 Task: Create Issue Issue0000000276 in Backlog  in Scrum Project Project0000000056 in Jira. Create Issue Issue0000000277 in Backlog  in Scrum Project Project0000000056 in Jira. Create Issue Issue0000000278 in Backlog  in Scrum Project Project0000000056 in Jira. Create Issue Issue0000000279 in Backlog  in Scrum Project Project0000000056 in Jira. Create Issue Issue0000000280 in Backlog  in Scrum Project Project0000000056 in Jira
Action: Mouse moved to (361, 96)
Screenshot: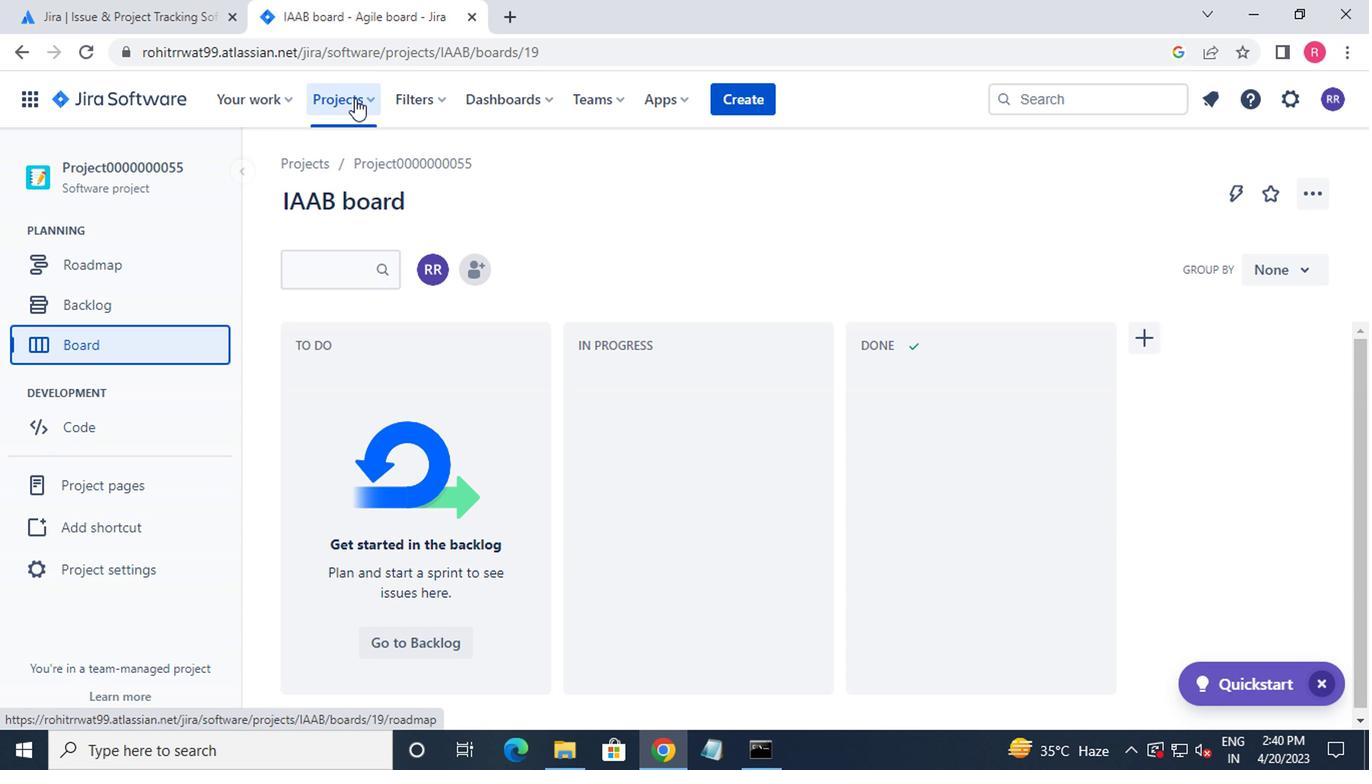 
Action: Mouse pressed left at (361, 96)
Screenshot: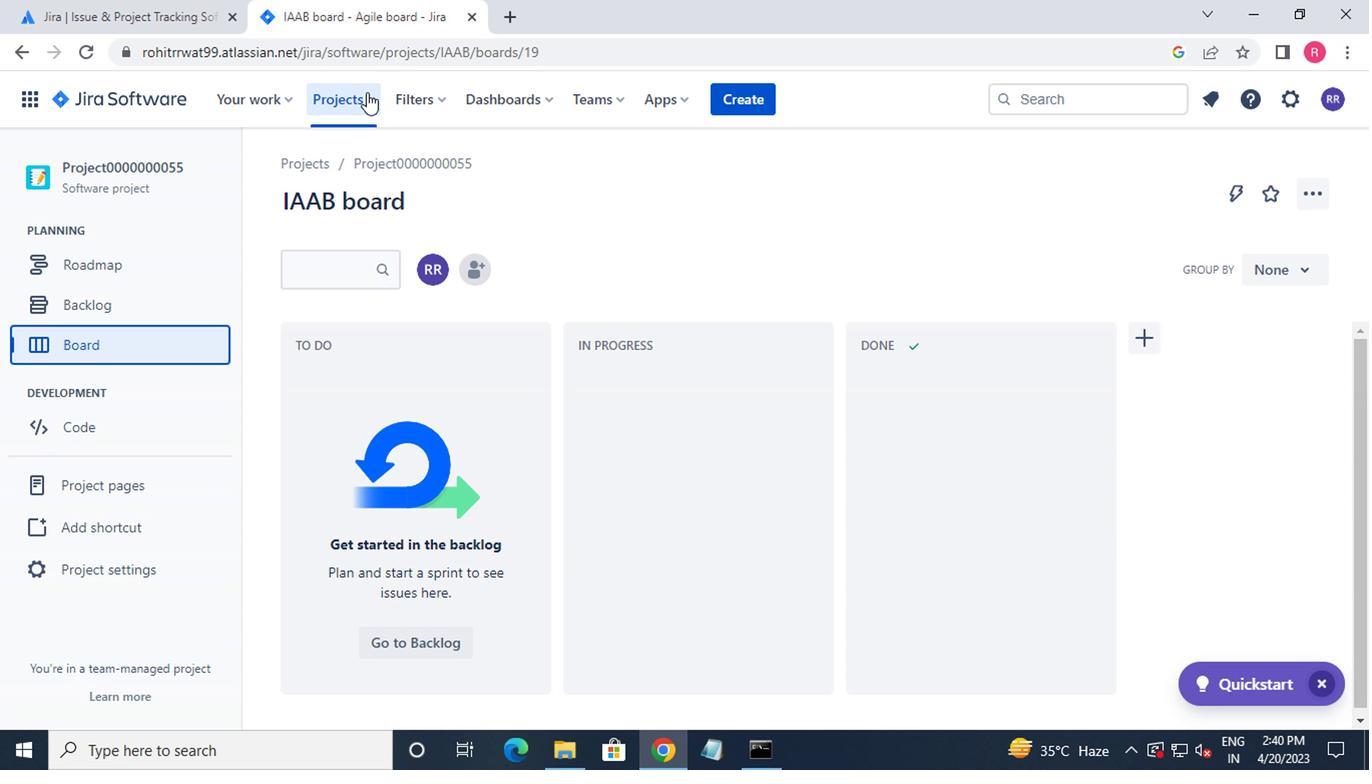 
Action: Mouse moved to (423, 228)
Screenshot: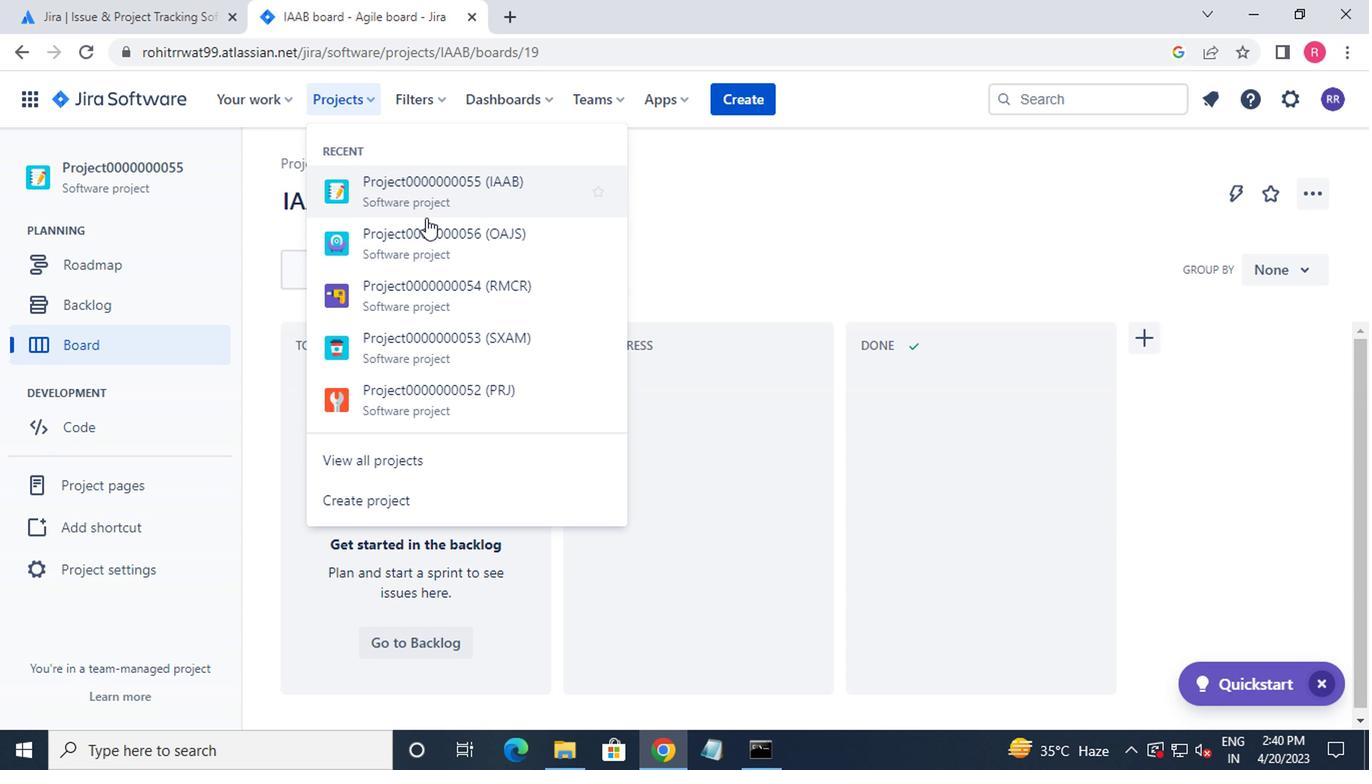 
Action: Mouse pressed left at (423, 228)
Screenshot: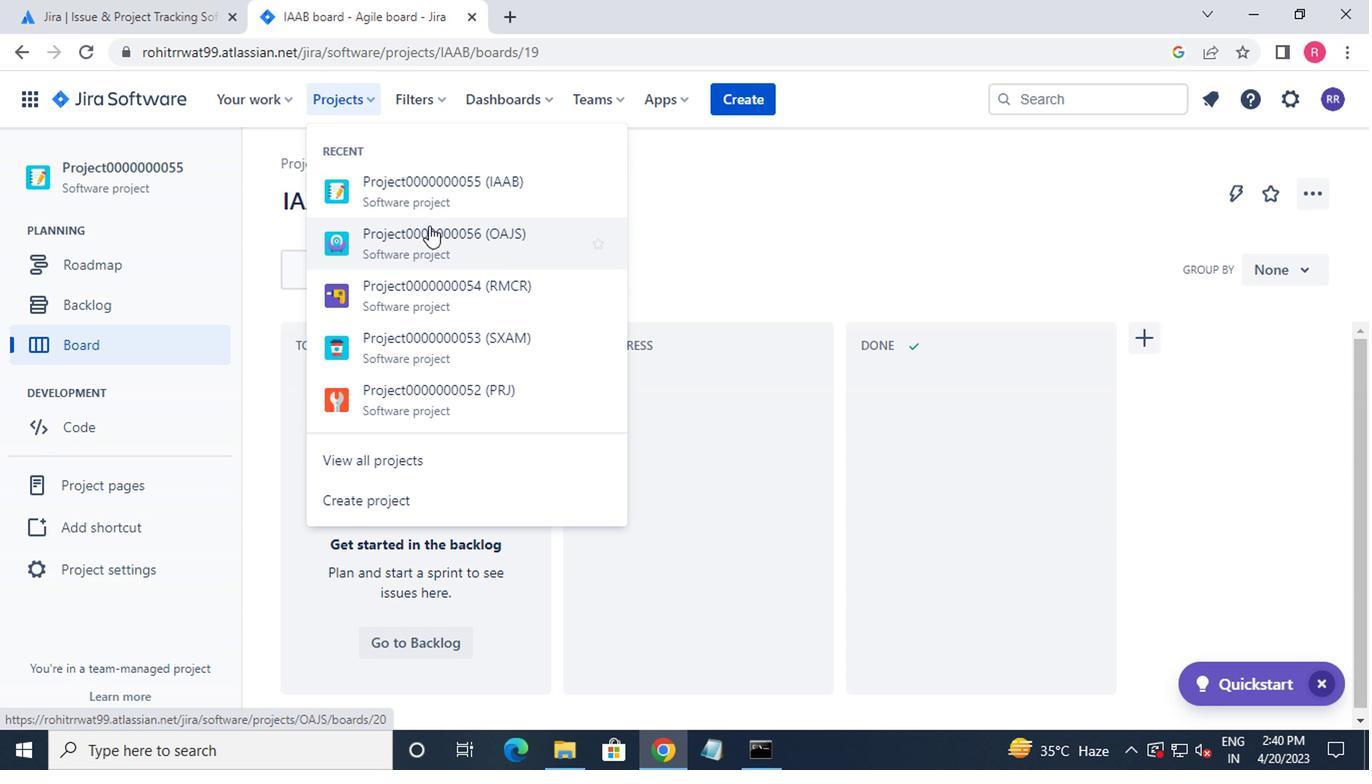 
Action: Mouse moved to (121, 320)
Screenshot: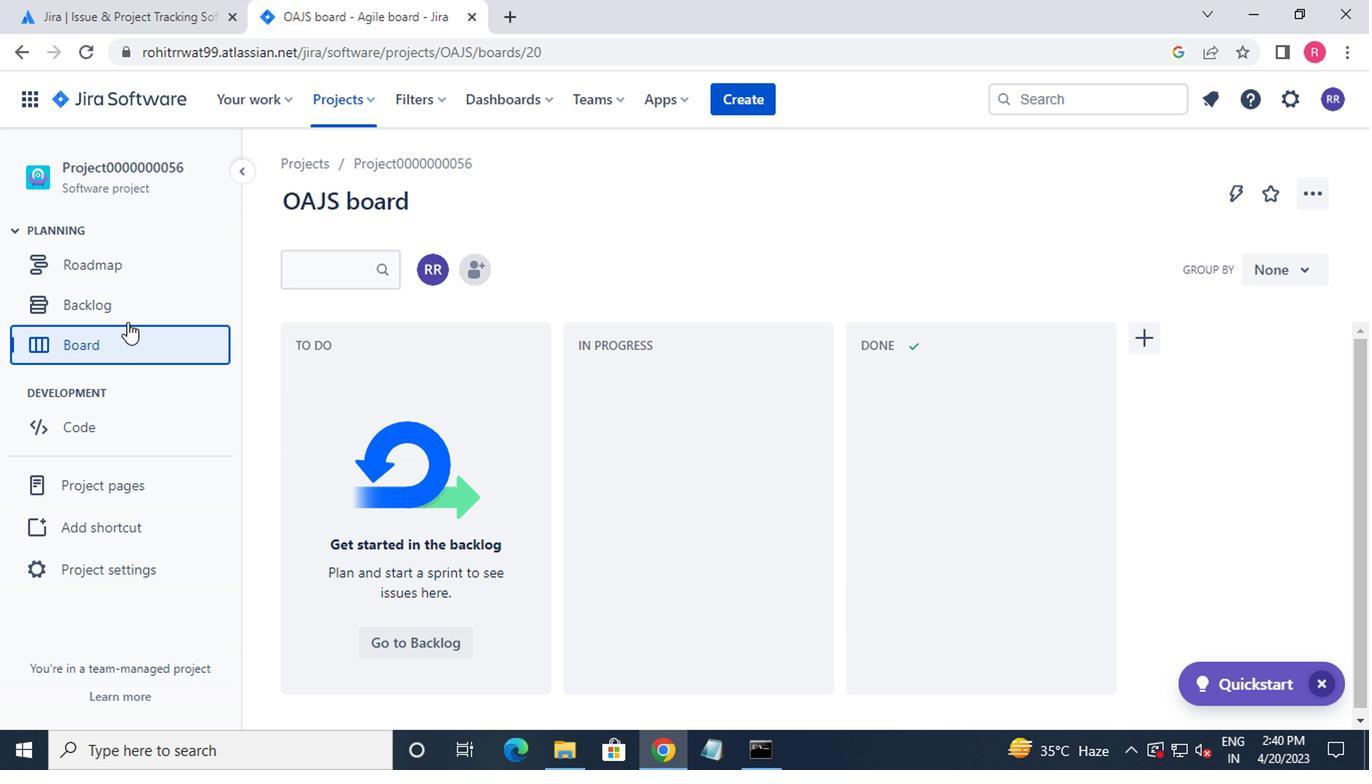 
Action: Mouse pressed left at (121, 320)
Screenshot: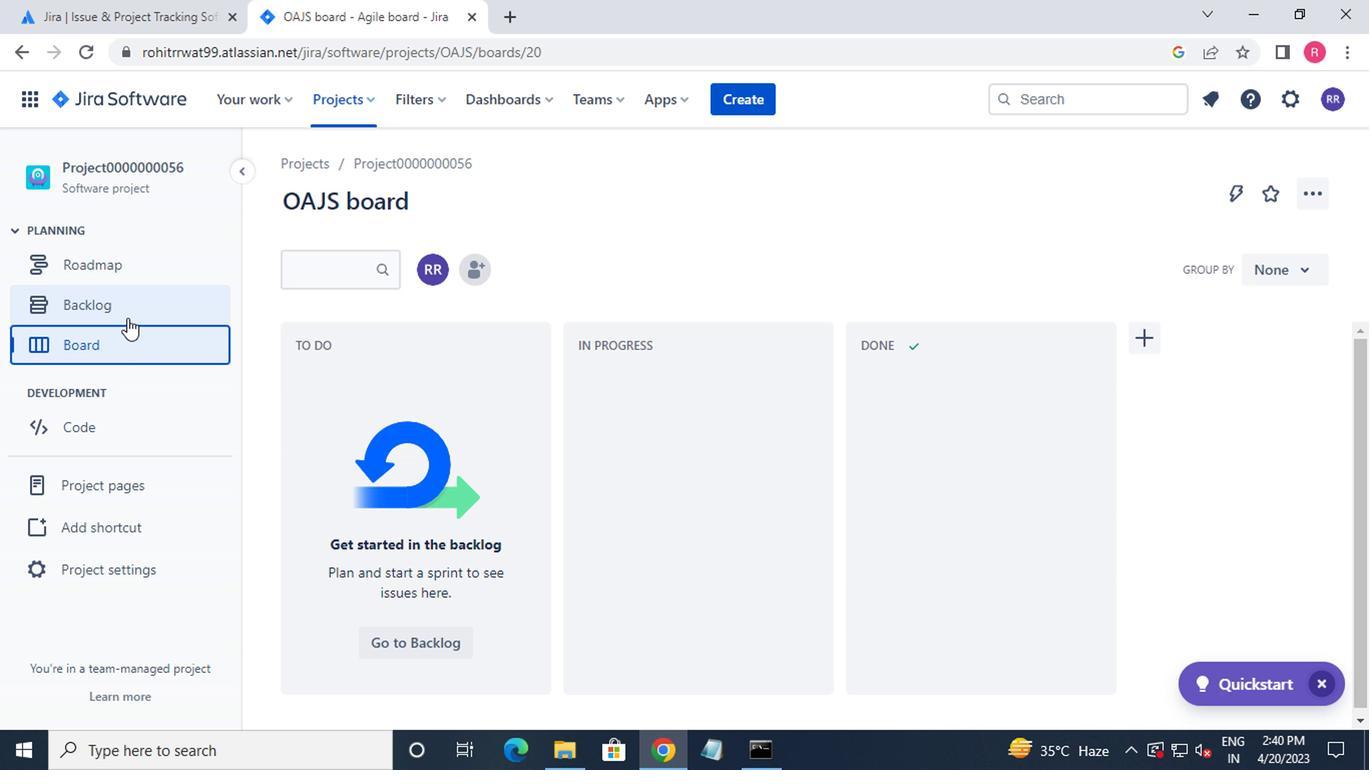 
Action: Mouse moved to (521, 367)
Screenshot: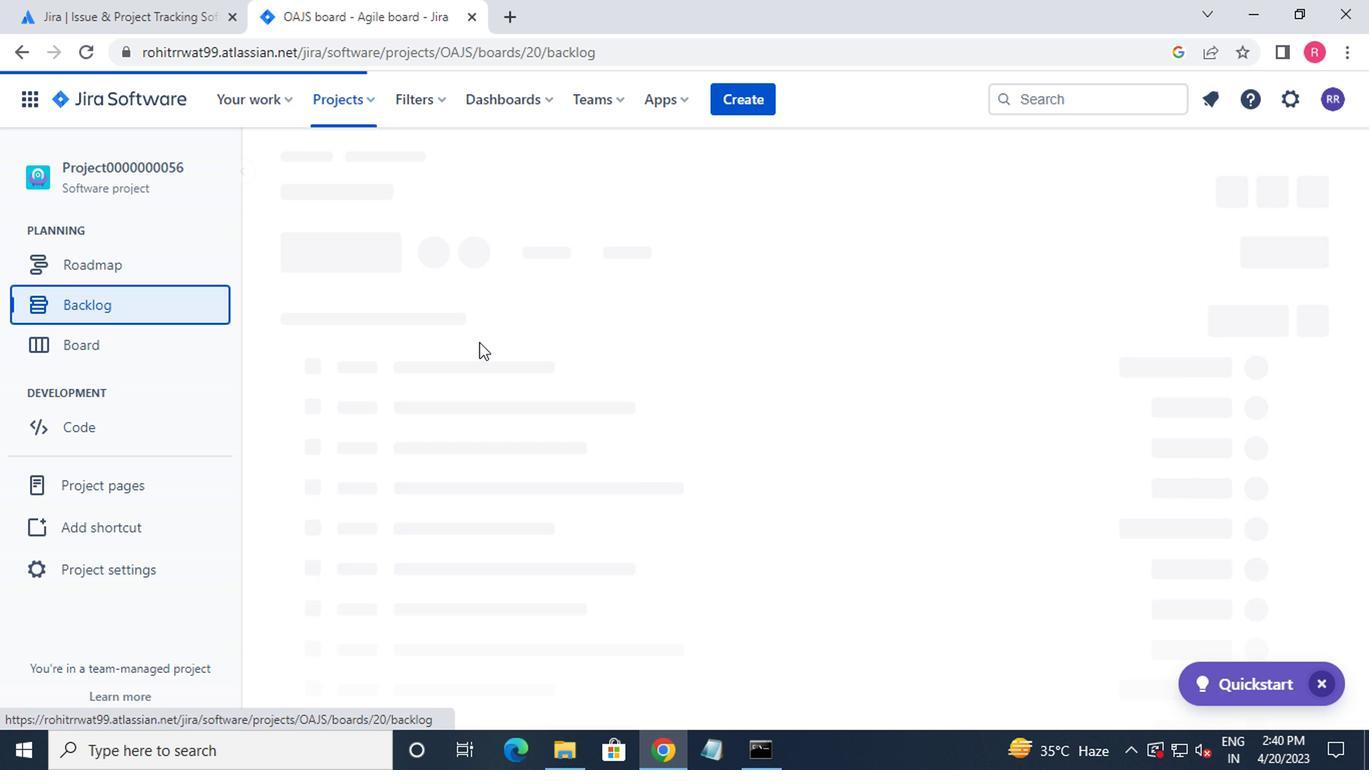 
Action: Mouse scrolled (521, 365) with delta (0, -1)
Screenshot: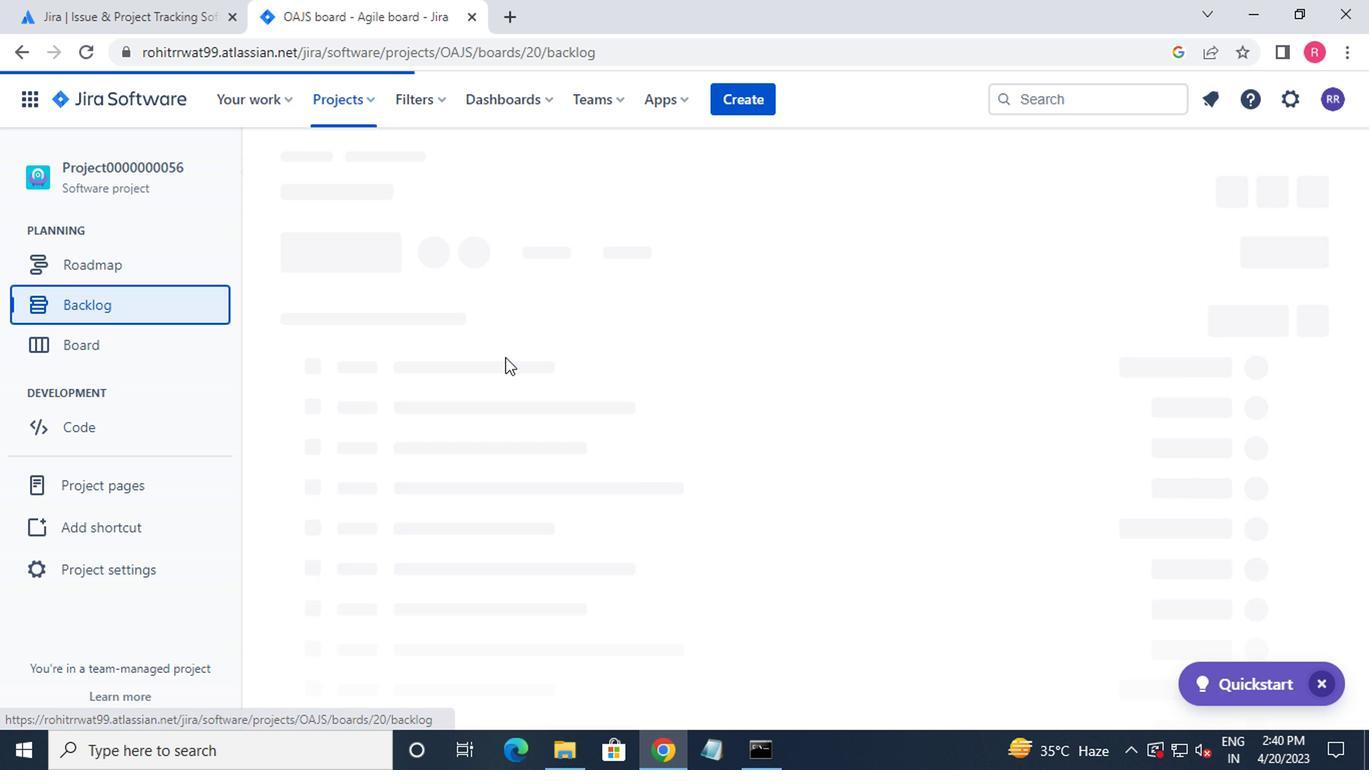 
Action: Mouse moved to (531, 340)
Screenshot: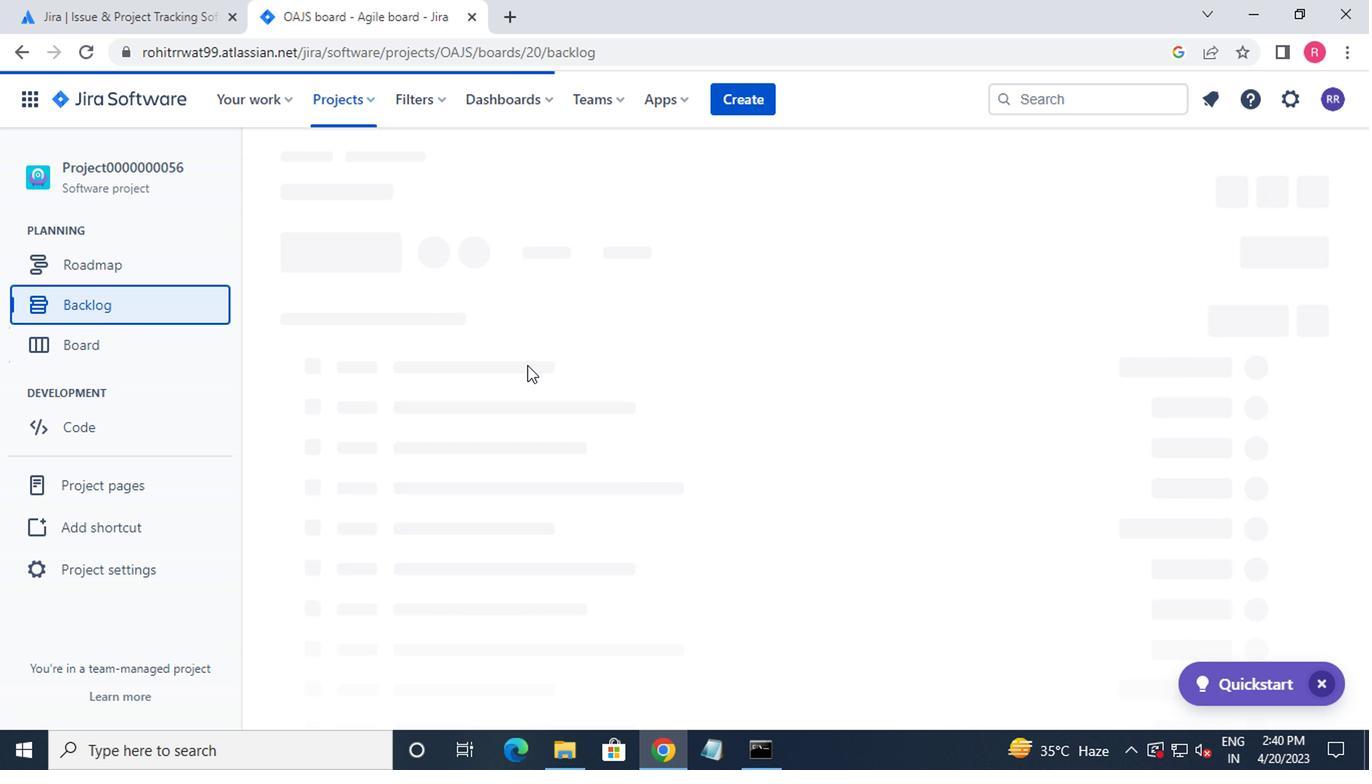 
Action: Mouse scrolled (531, 340) with delta (0, 0)
Screenshot: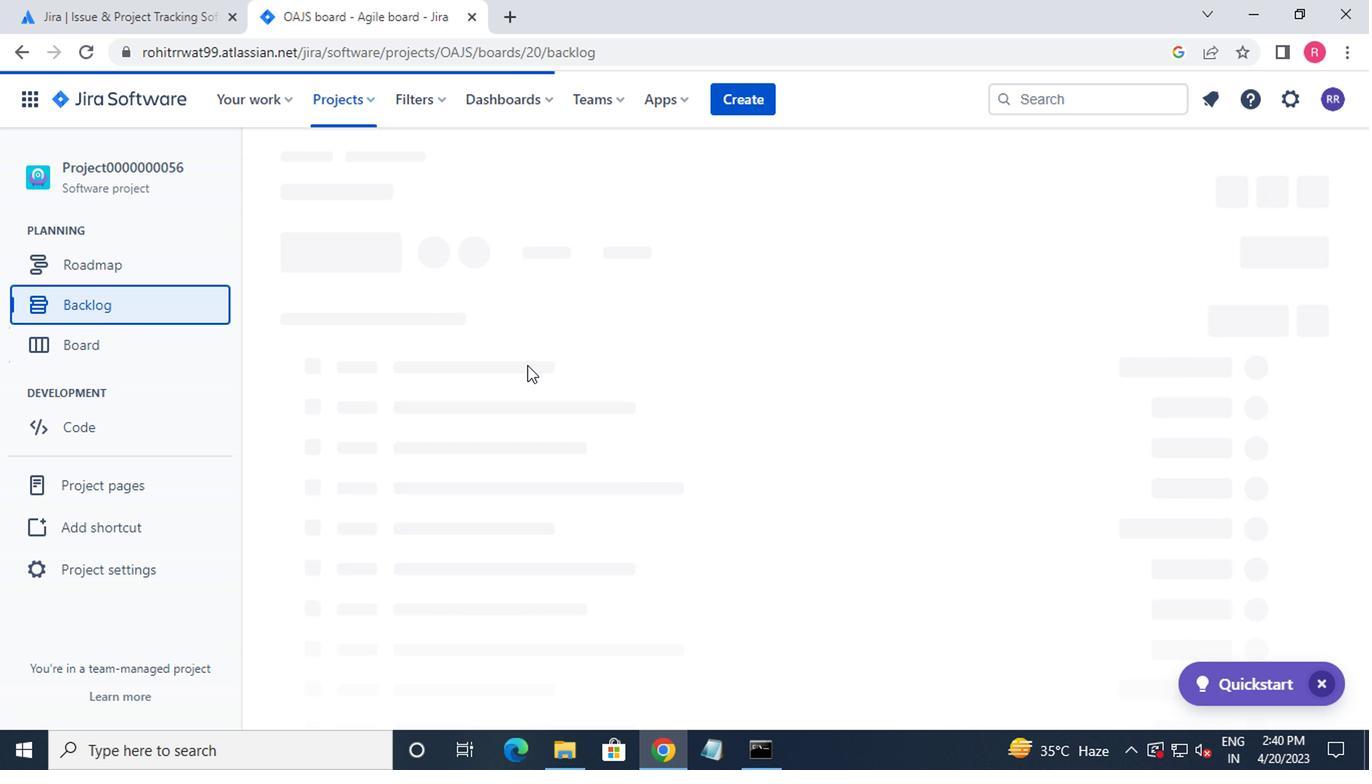 
Action: Mouse moved to (531, 342)
Screenshot: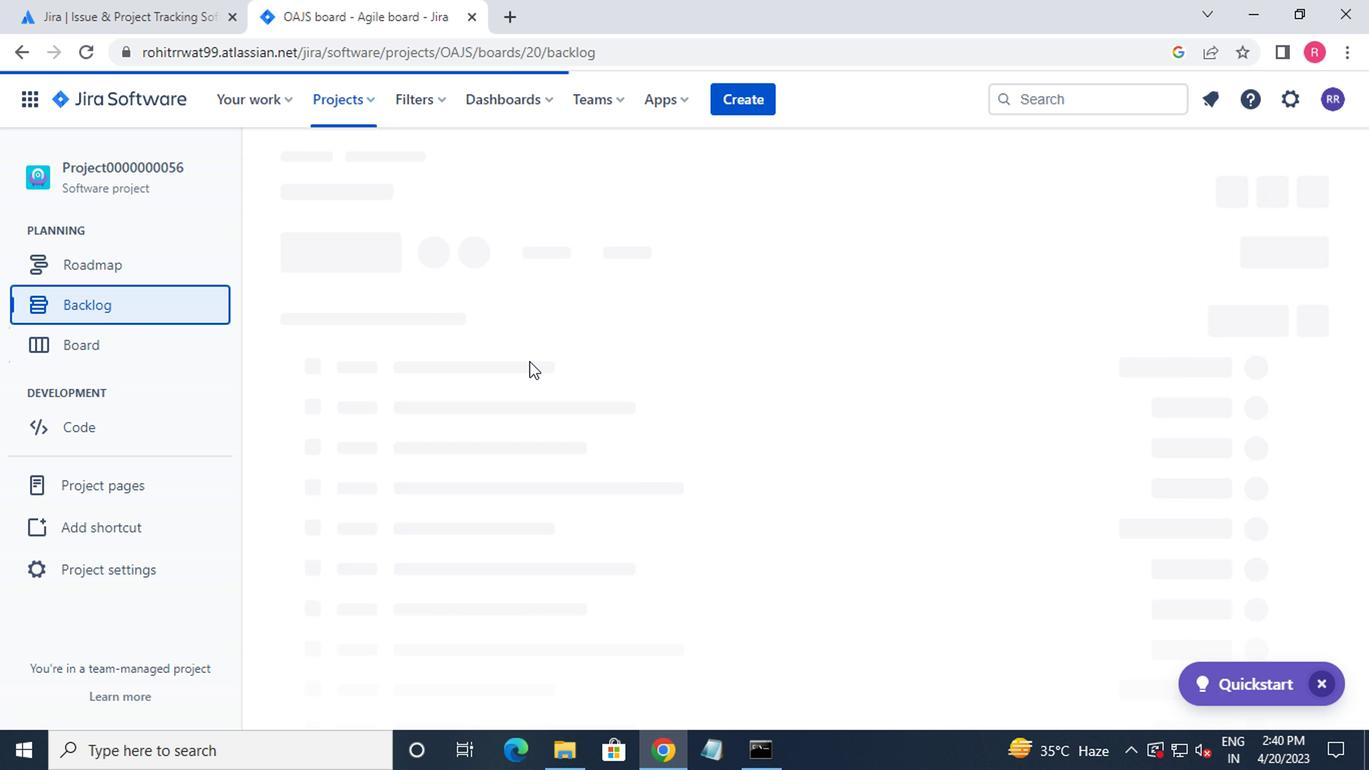 
Action: Mouse scrolled (531, 342) with delta (0, 0)
Screenshot: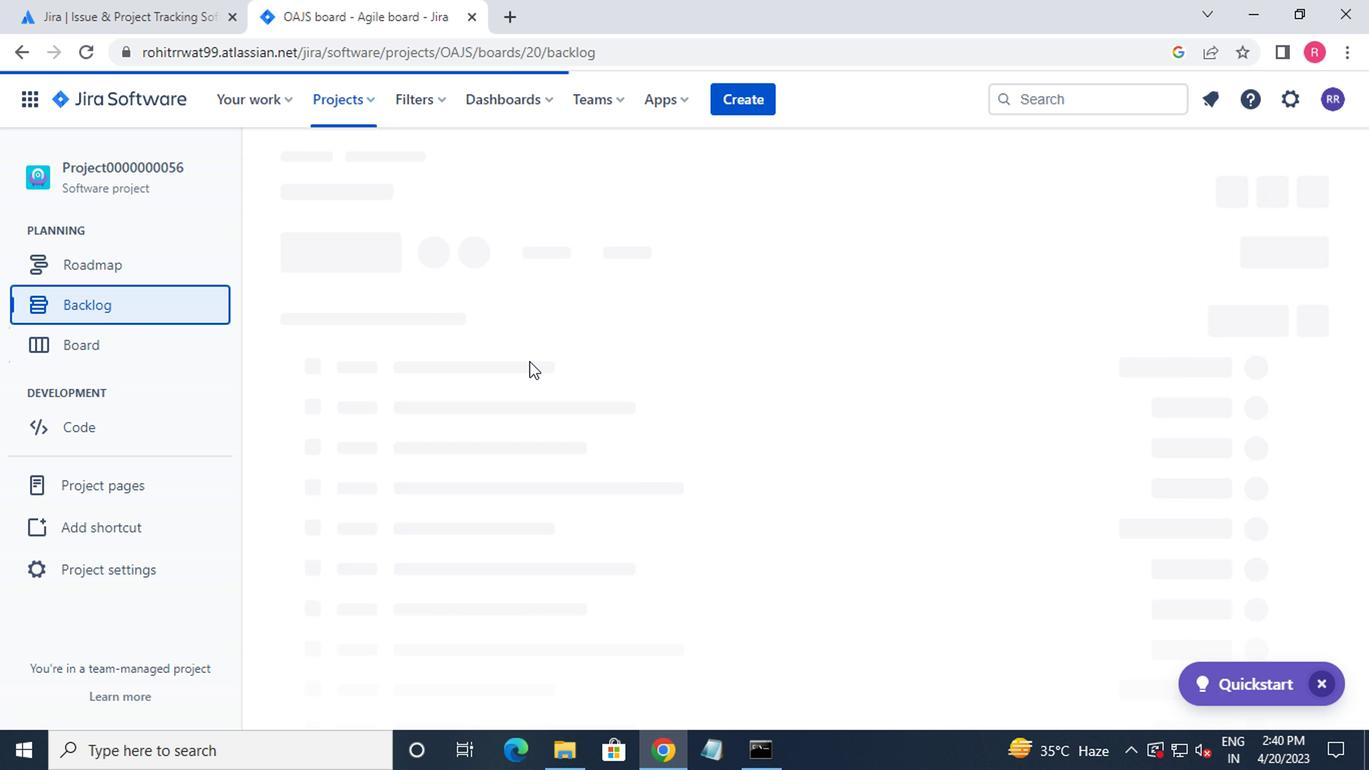 
Action: Mouse moved to (531, 345)
Screenshot: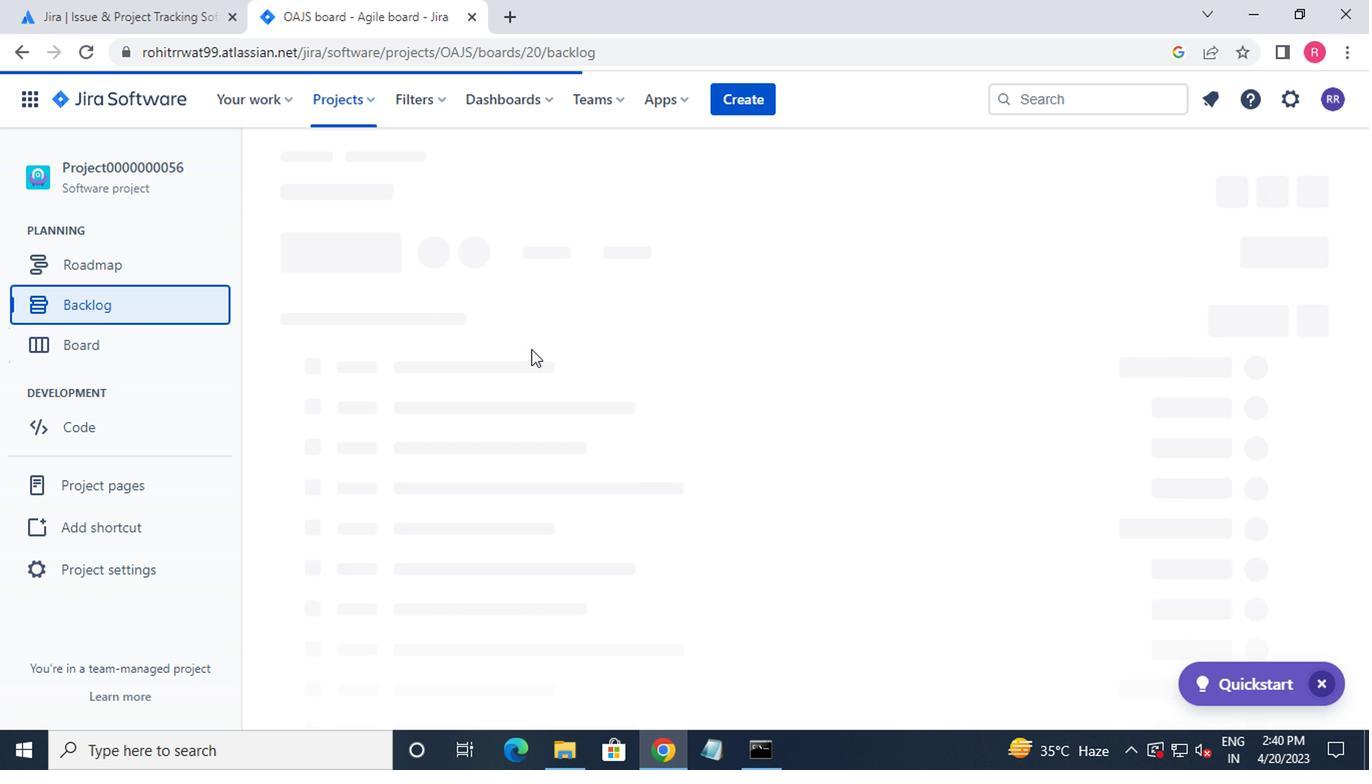 
Action: Mouse scrolled (531, 343) with delta (0, -1)
Screenshot: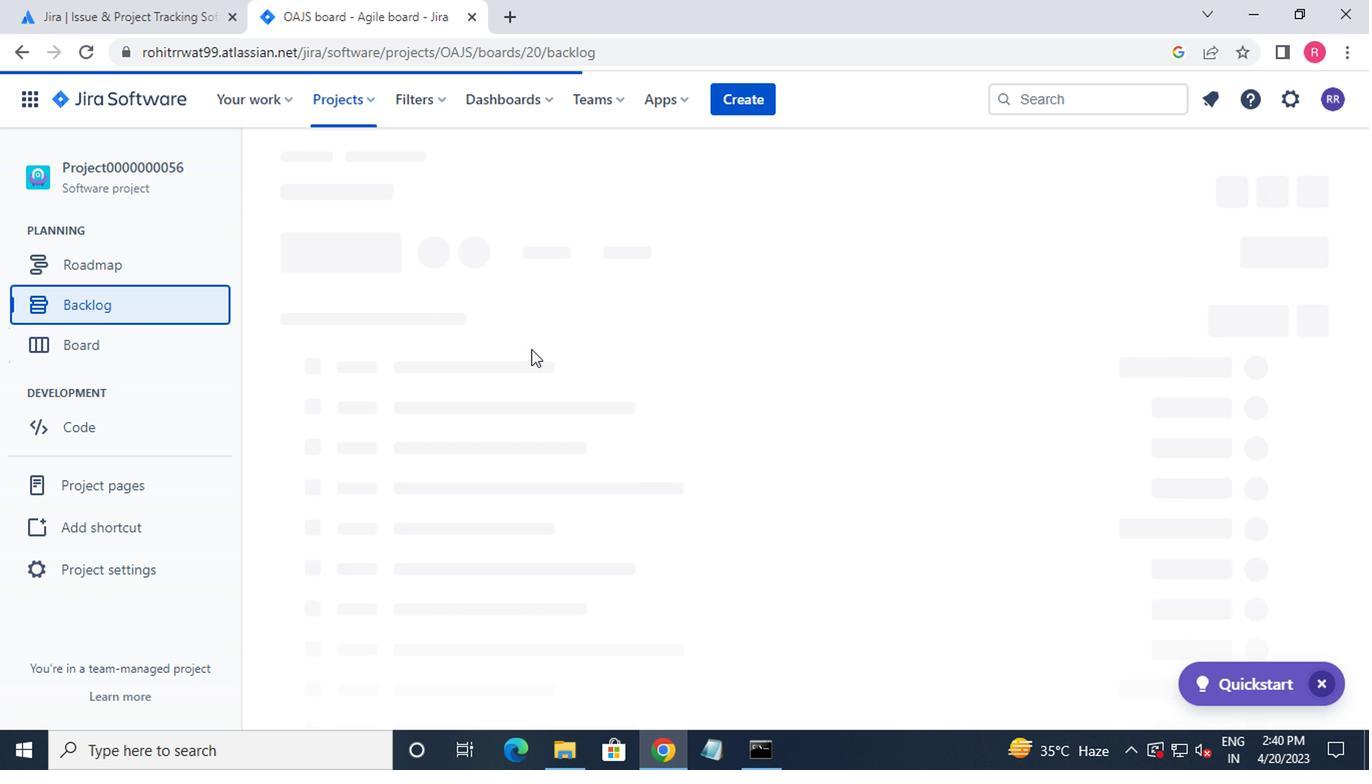
Action: Mouse moved to (531, 345)
Screenshot: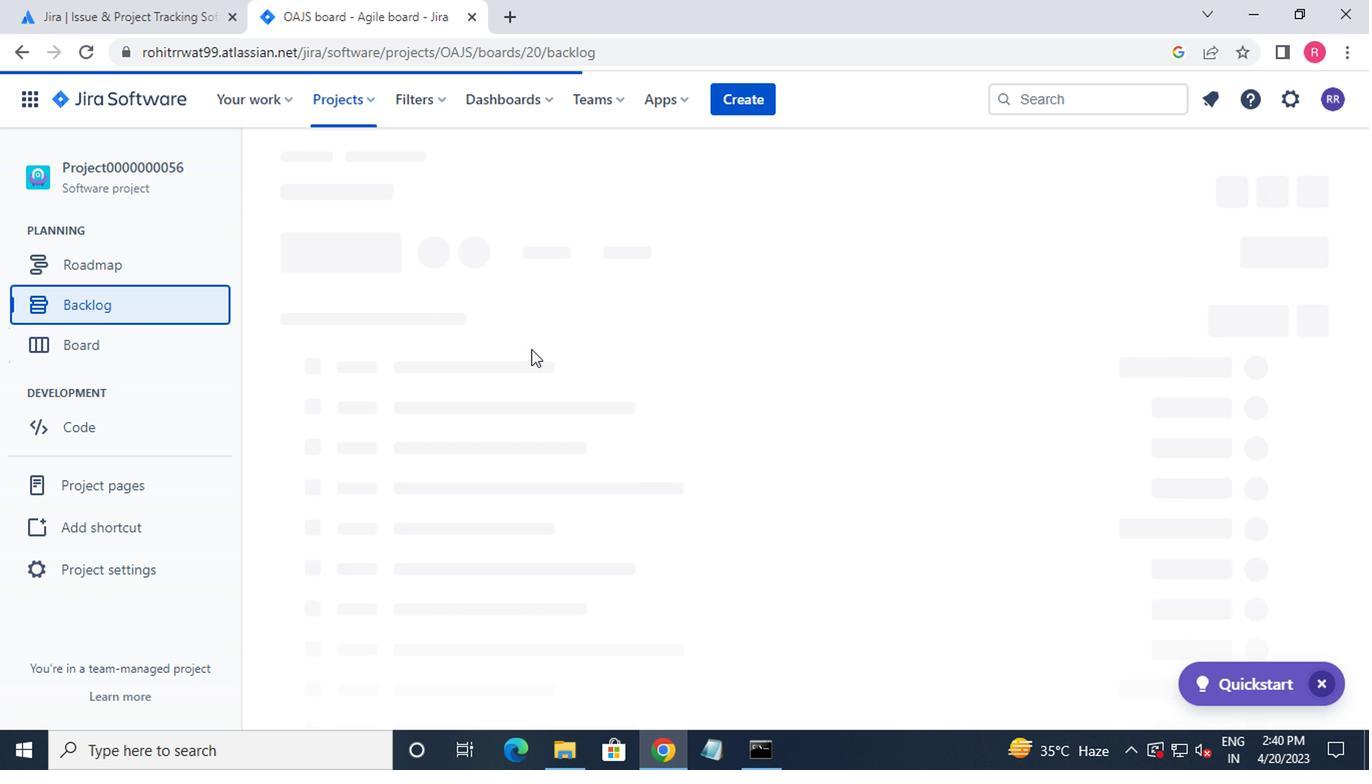 
Action: Mouse scrolled (531, 345) with delta (0, 0)
Screenshot: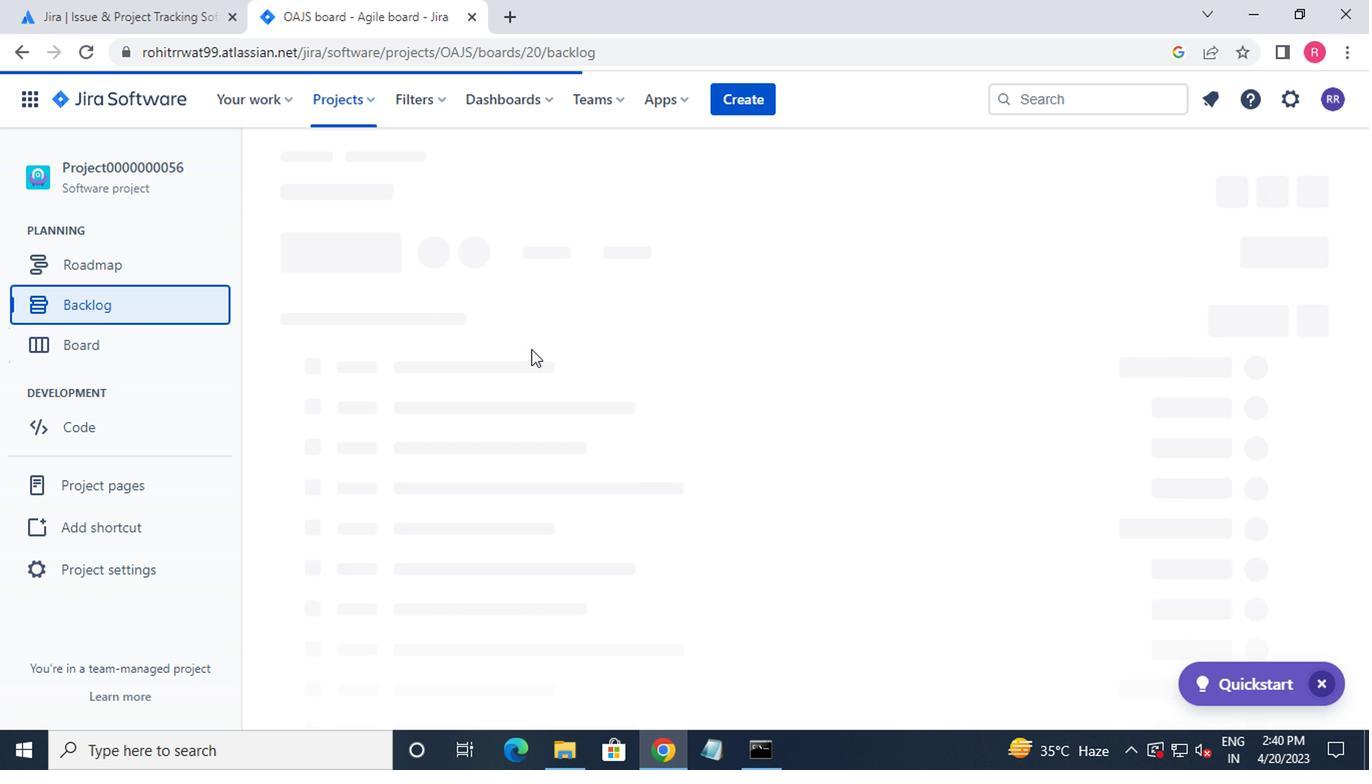 
Action: Mouse moved to (531, 332)
Screenshot: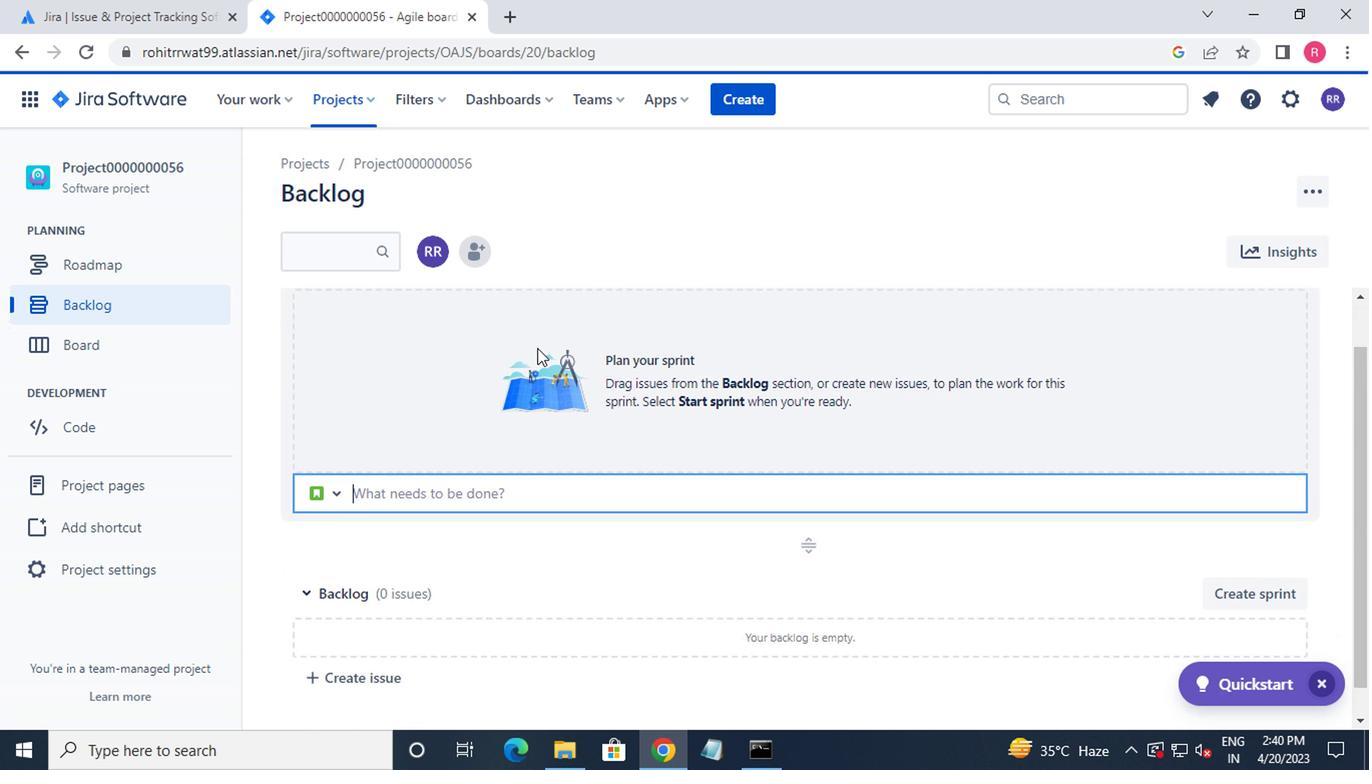 
Action: Mouse scrolled (531, 330) with delta (0, -1)
Screenshot: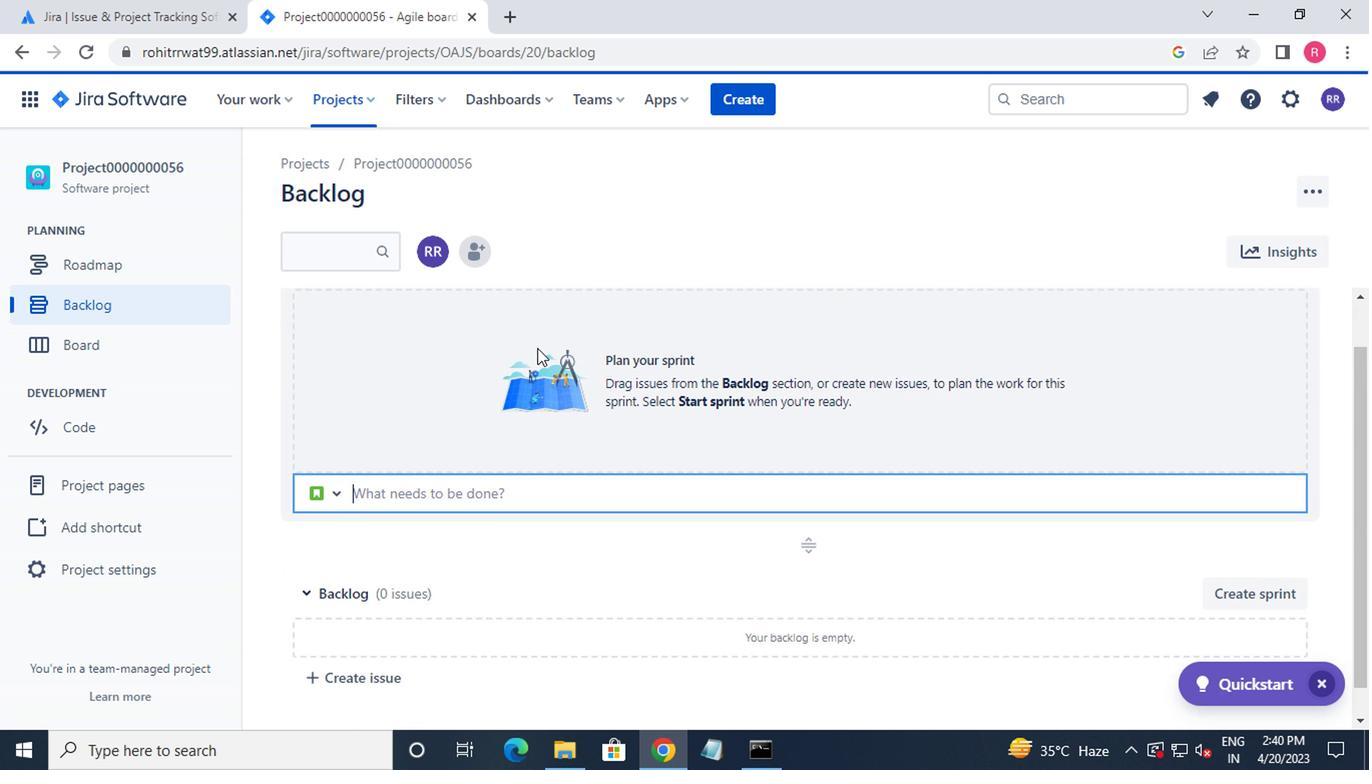 
Action: Mouse scrolled (531, 330) with delta (0, -1)
Screenshot: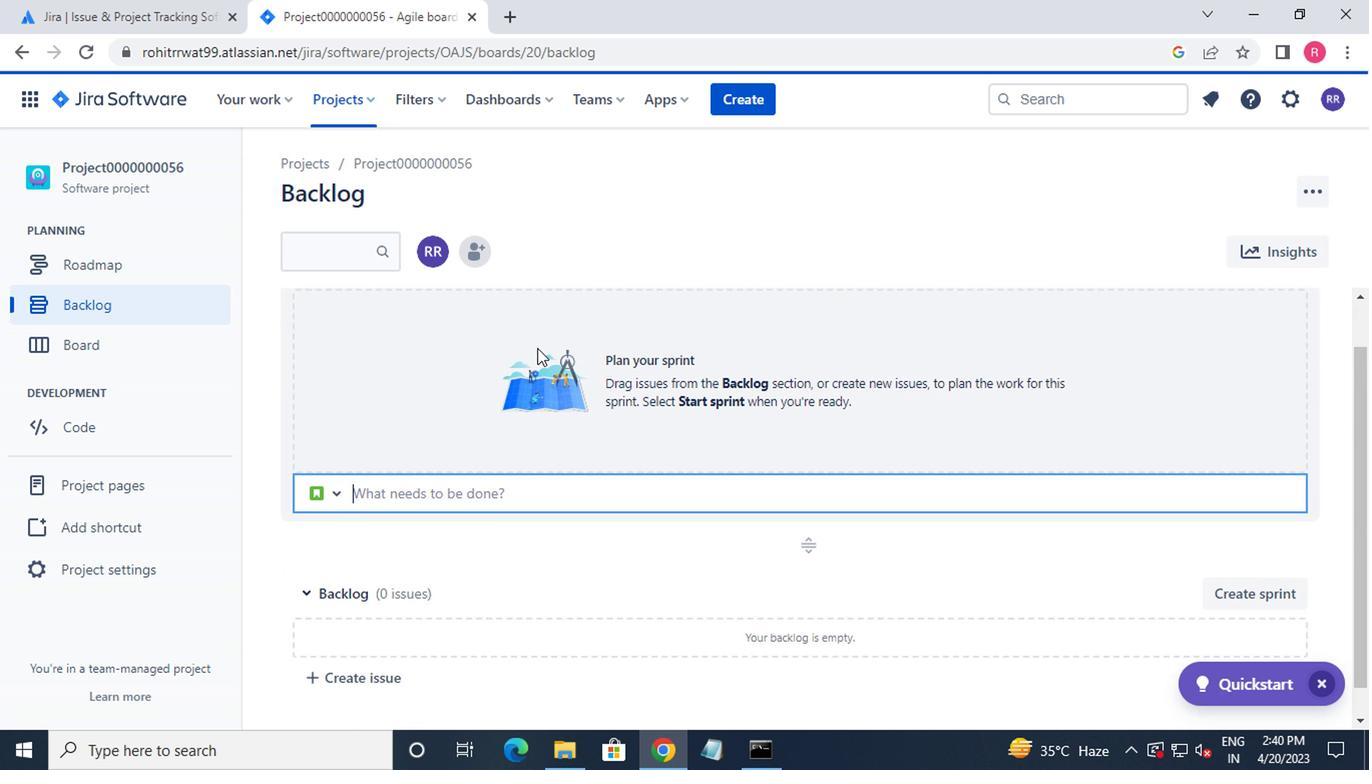 
Action: Mouse scrolled (531, 330) with delta (0, -1)
Screenshot: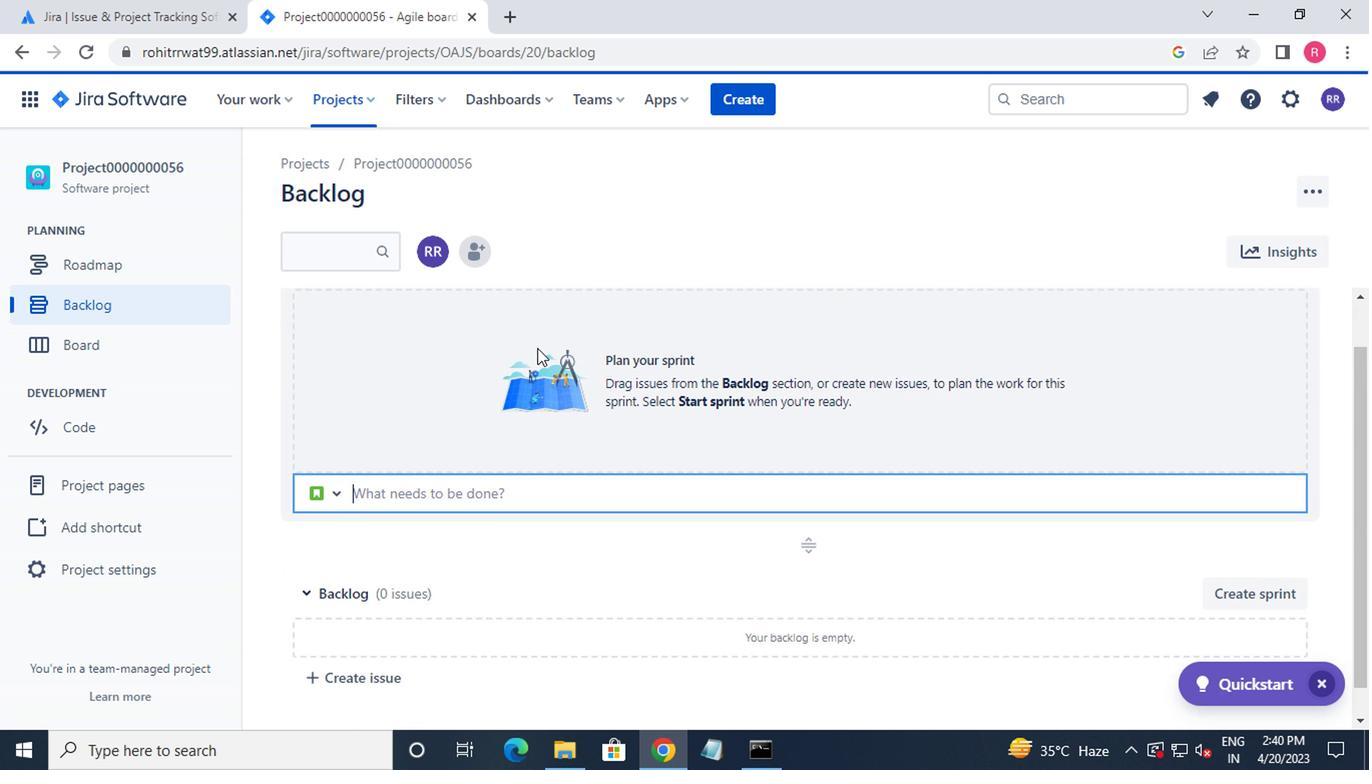 
Action: Mouse scrolled (531, 330) with delta (0, -1)
Screenshot: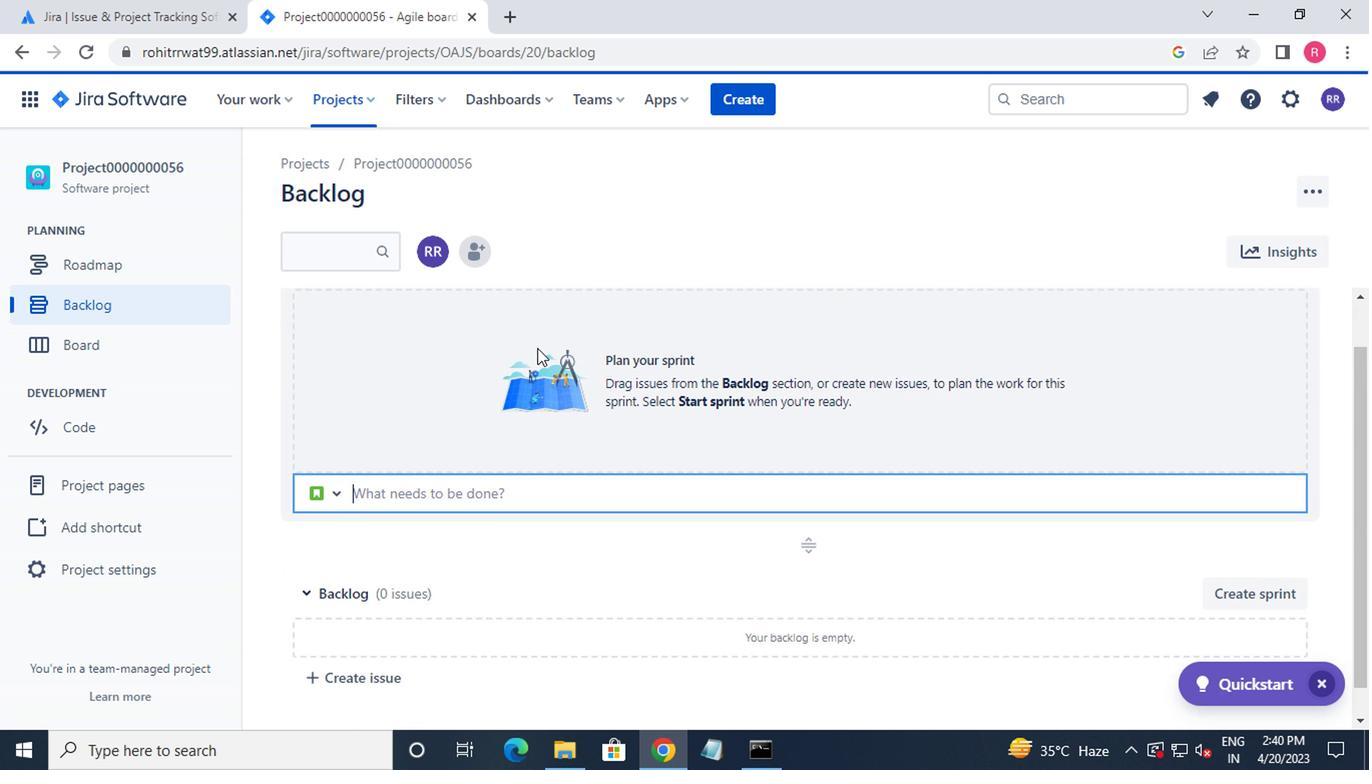 
Action: Mouse moved to (531, 332)
Screenshot: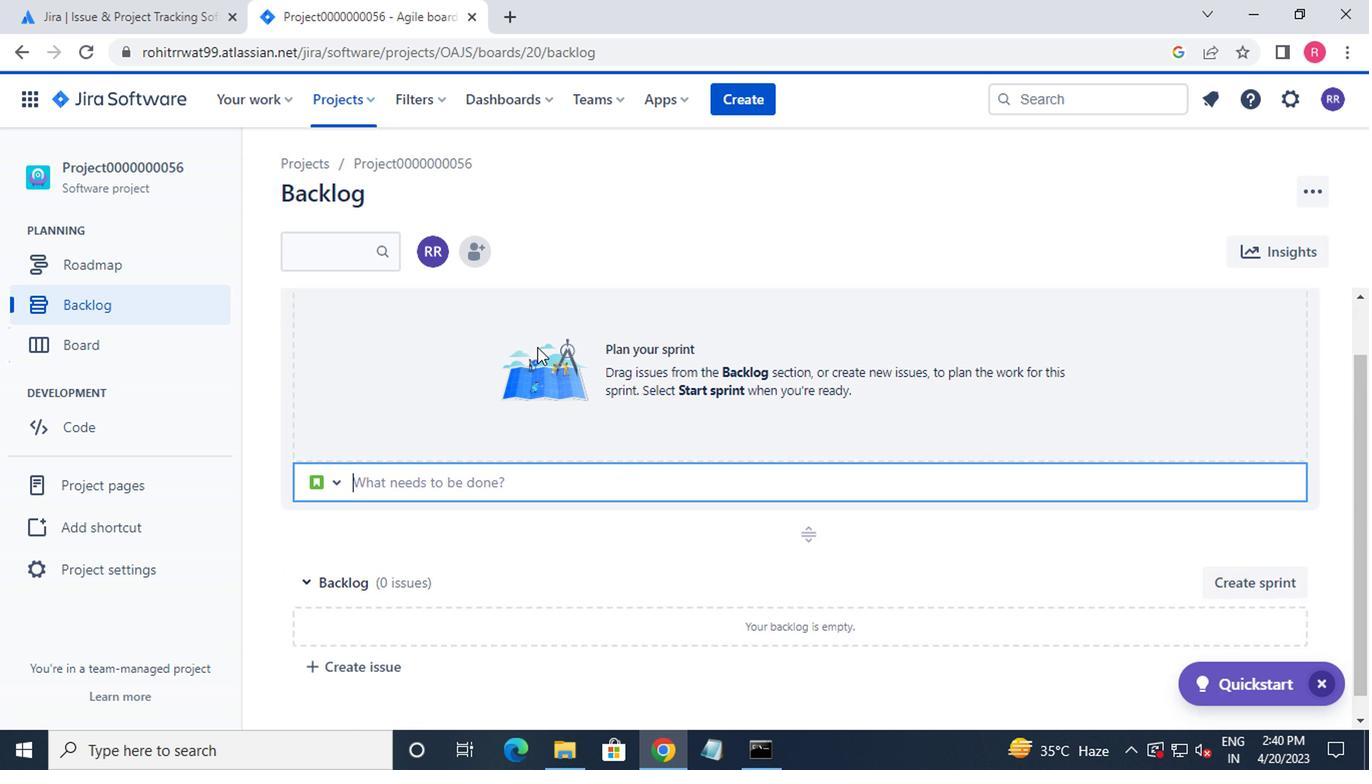
Action: Mouse scrolled (531, 330) with delta (0, -1)
Screenshot: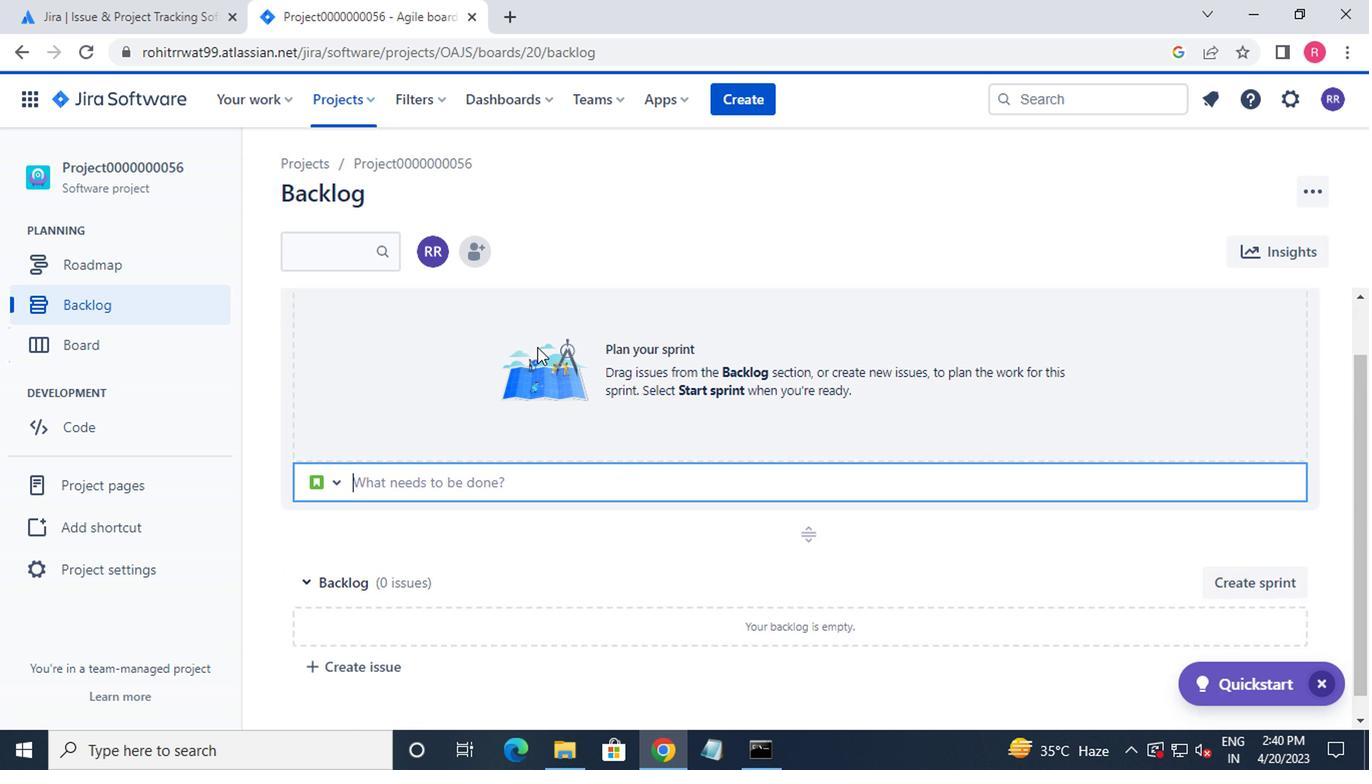 
Action: Mouse moved to (351, 651)
Screenshot: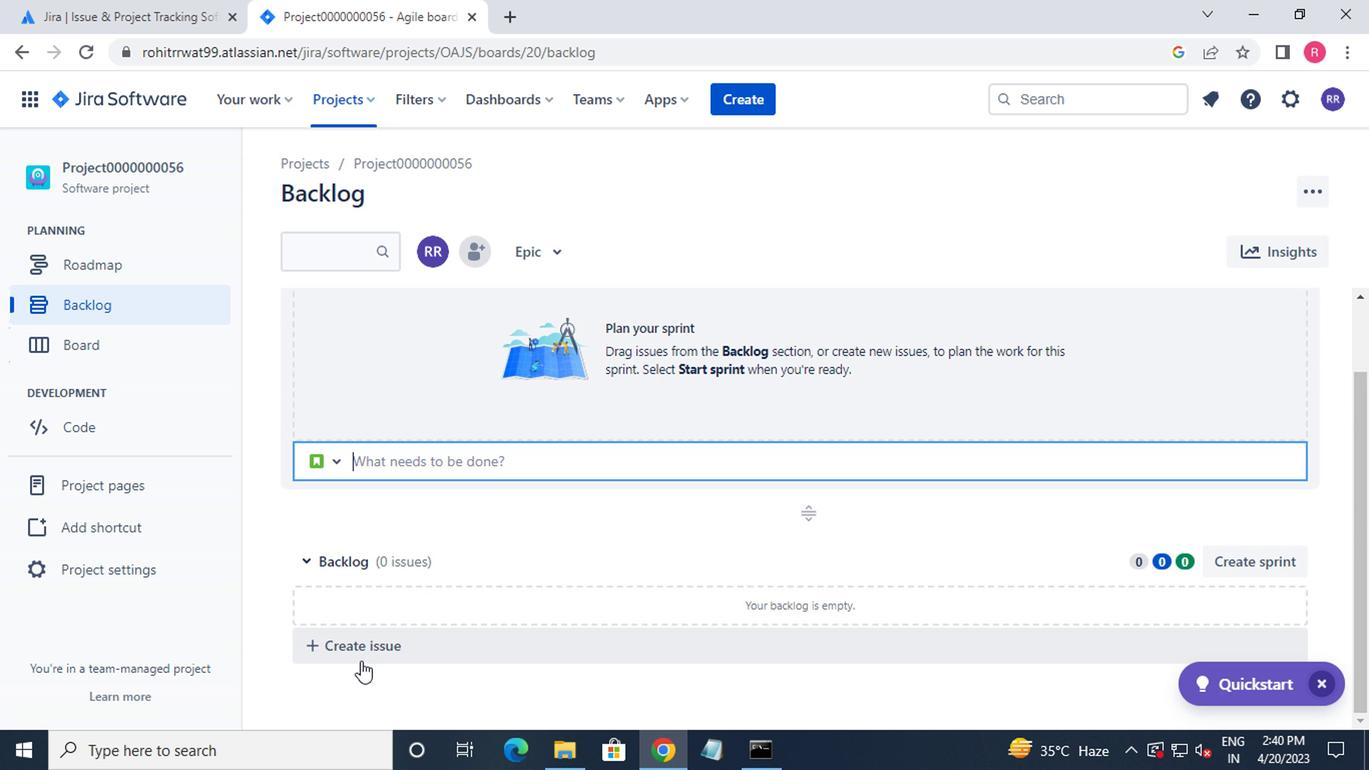 
Action: Mouse pressed left at (351, 651)
Screenshot: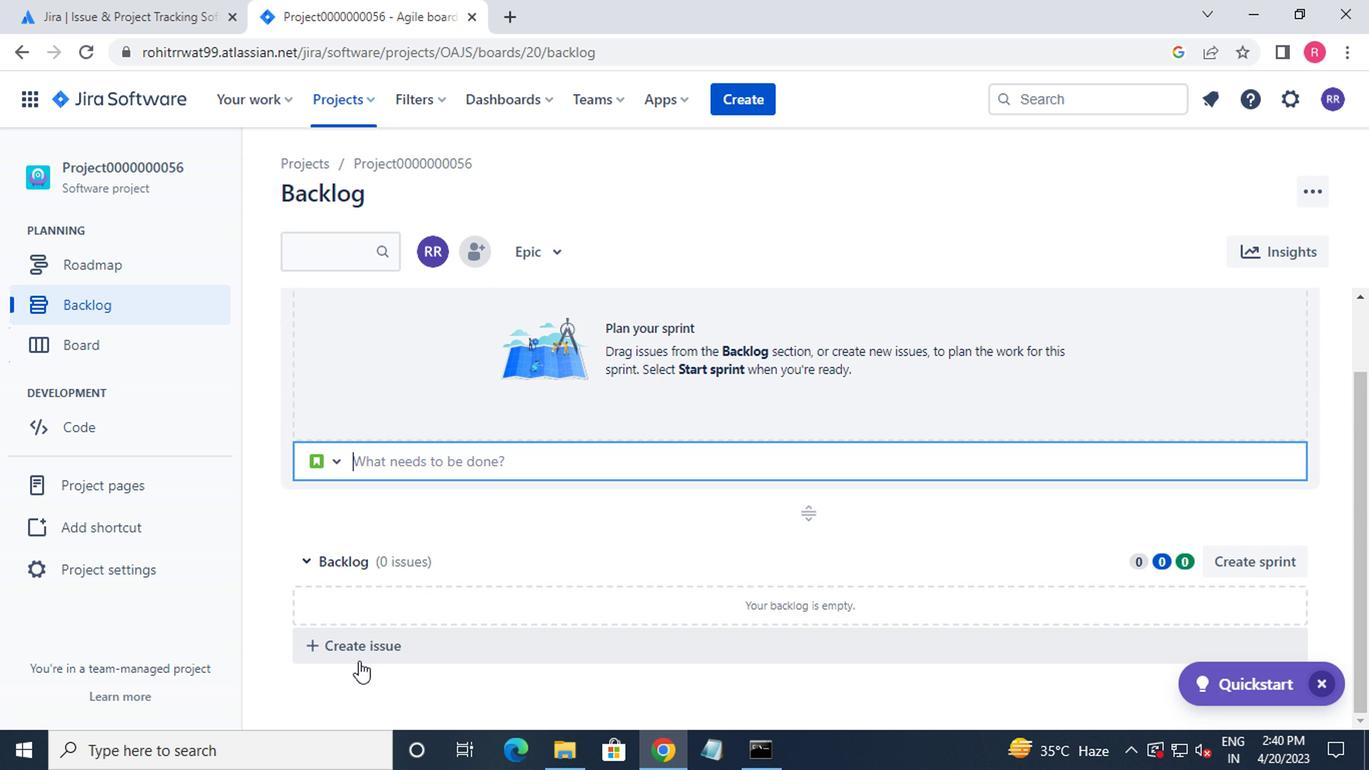 
Action: Mouse moved to (317, 694)
Screenshot: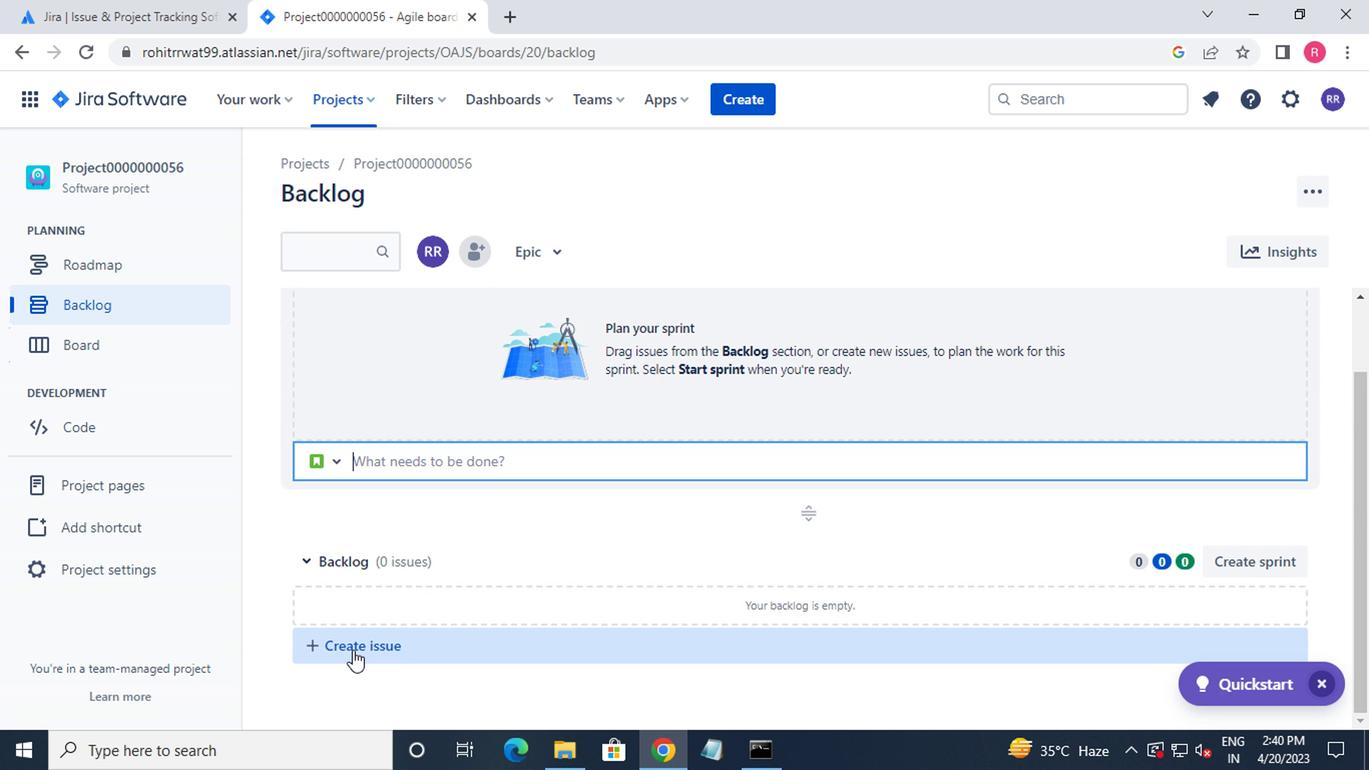 
Action: Key pressed <Key.shift_r>Issue00000000276<Key.enter><Key.shift_r>Issue0000000277<Key.enter><Key.shift_r>Issue0000000278<Key.enter><Key.shift_r>Issue00000000
Screenshot: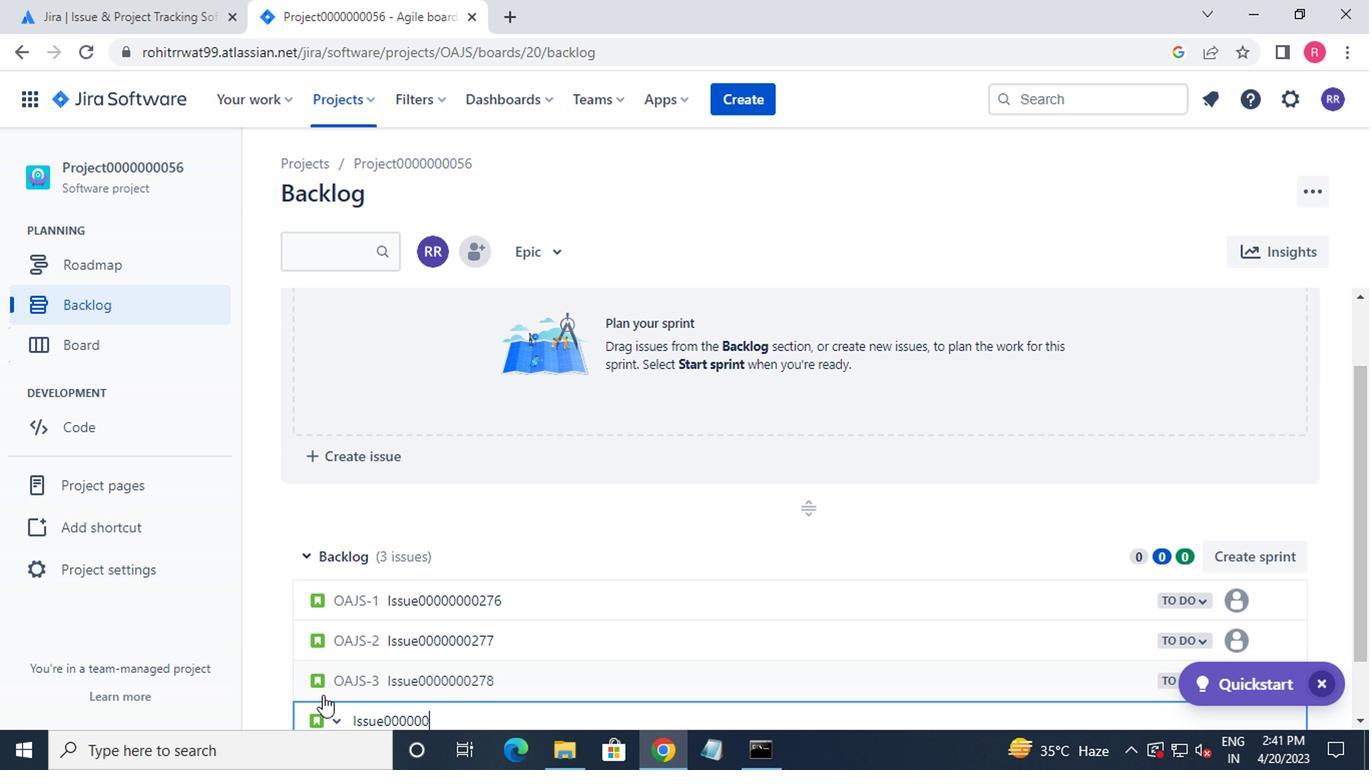 
Action: Mouse moved to (442, 715)
Screenshot: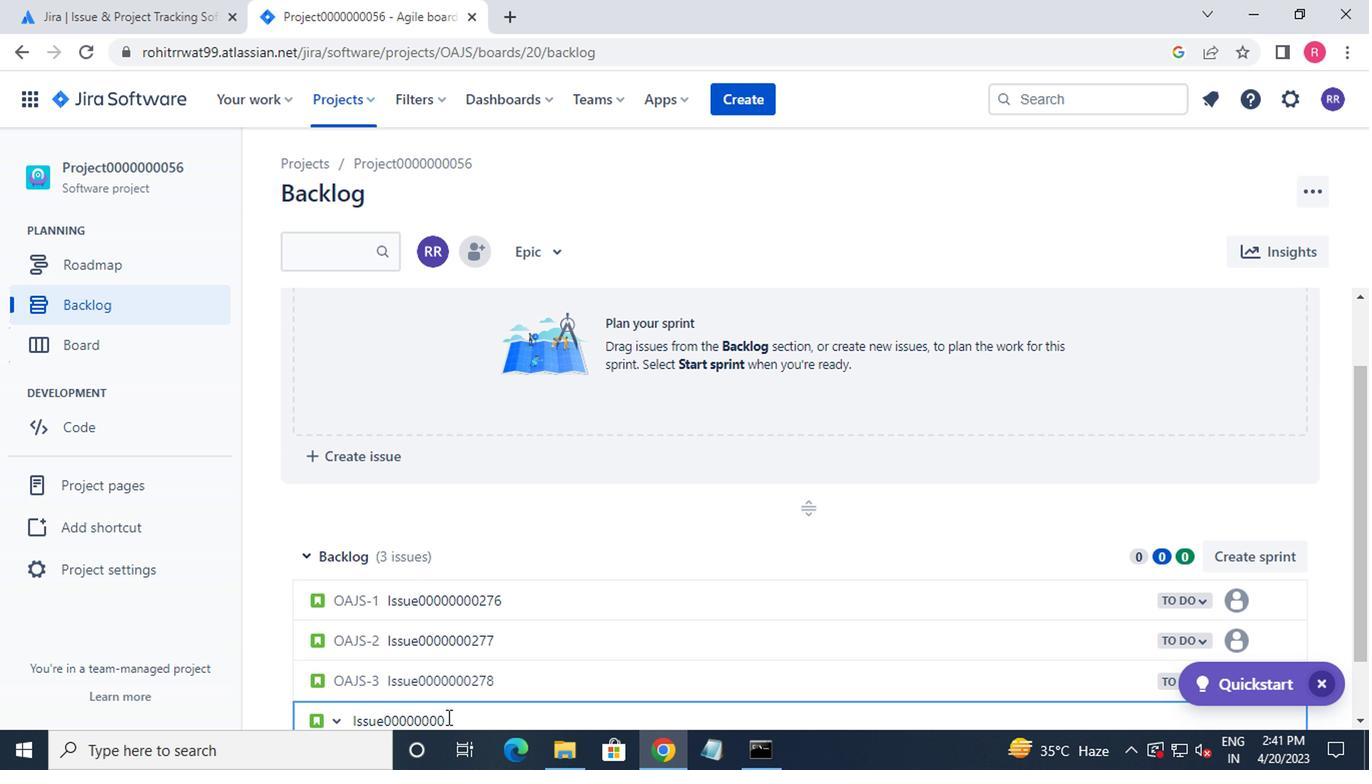 
Action: Key pressed <Key.backspace>279<Key.enter>
Screenshot: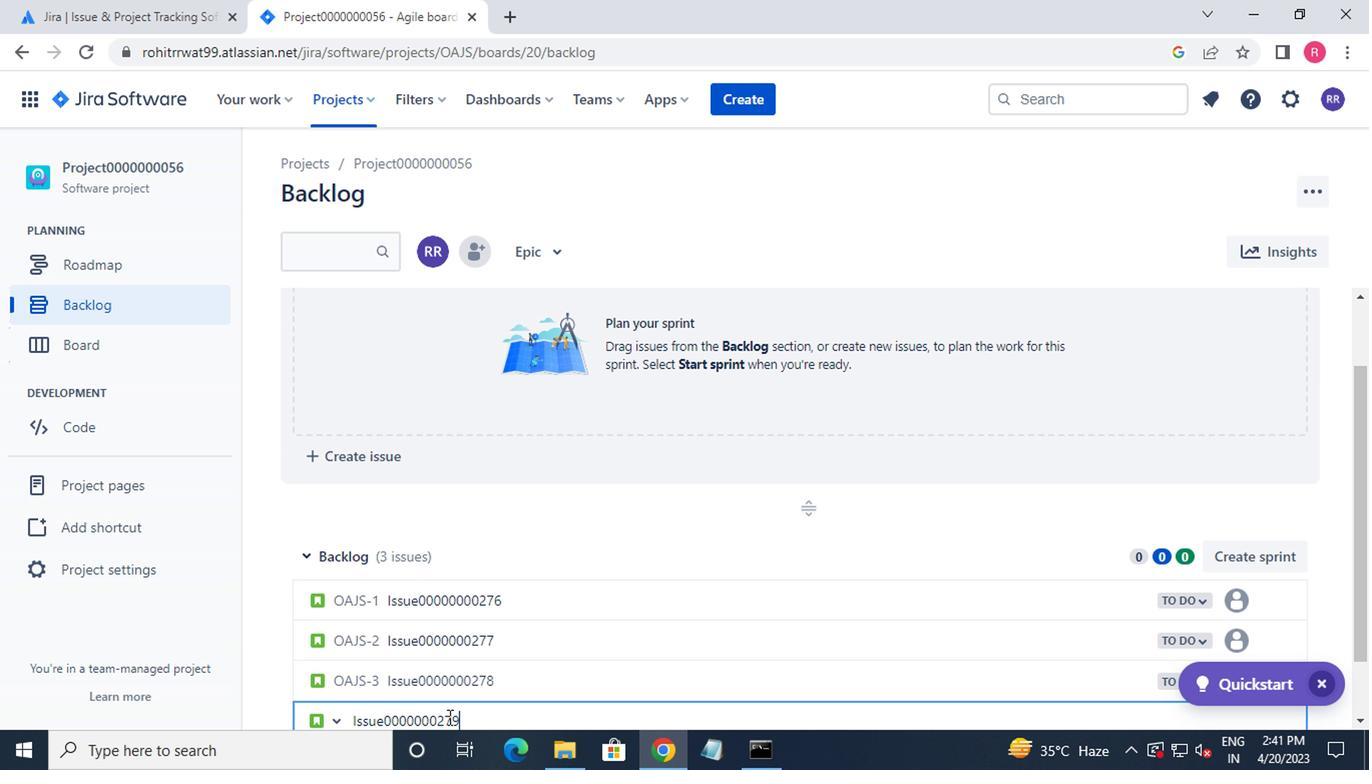 
Action: Mouse moved to (967, 681)
Screenshot: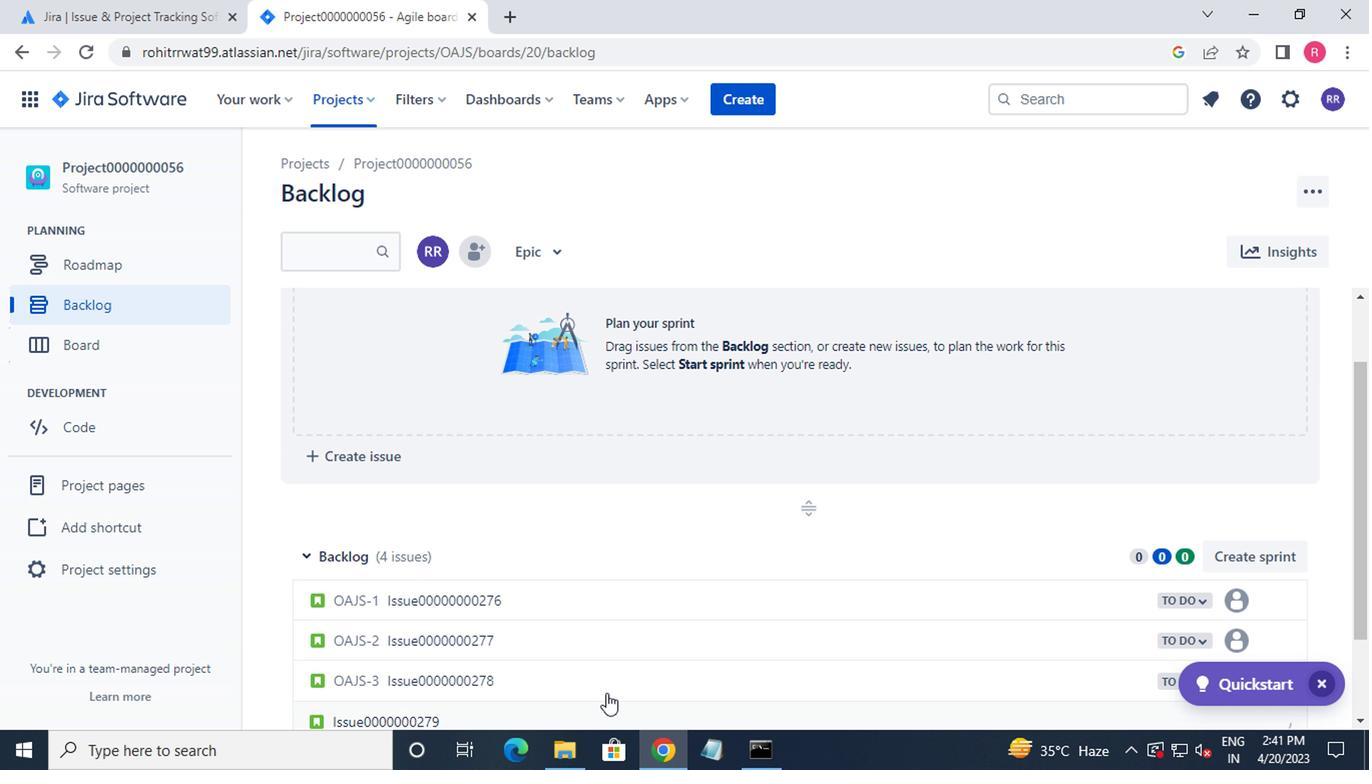 
Action: Mouse scrolled (967, 680) with delta (0, -1)
Screenshot: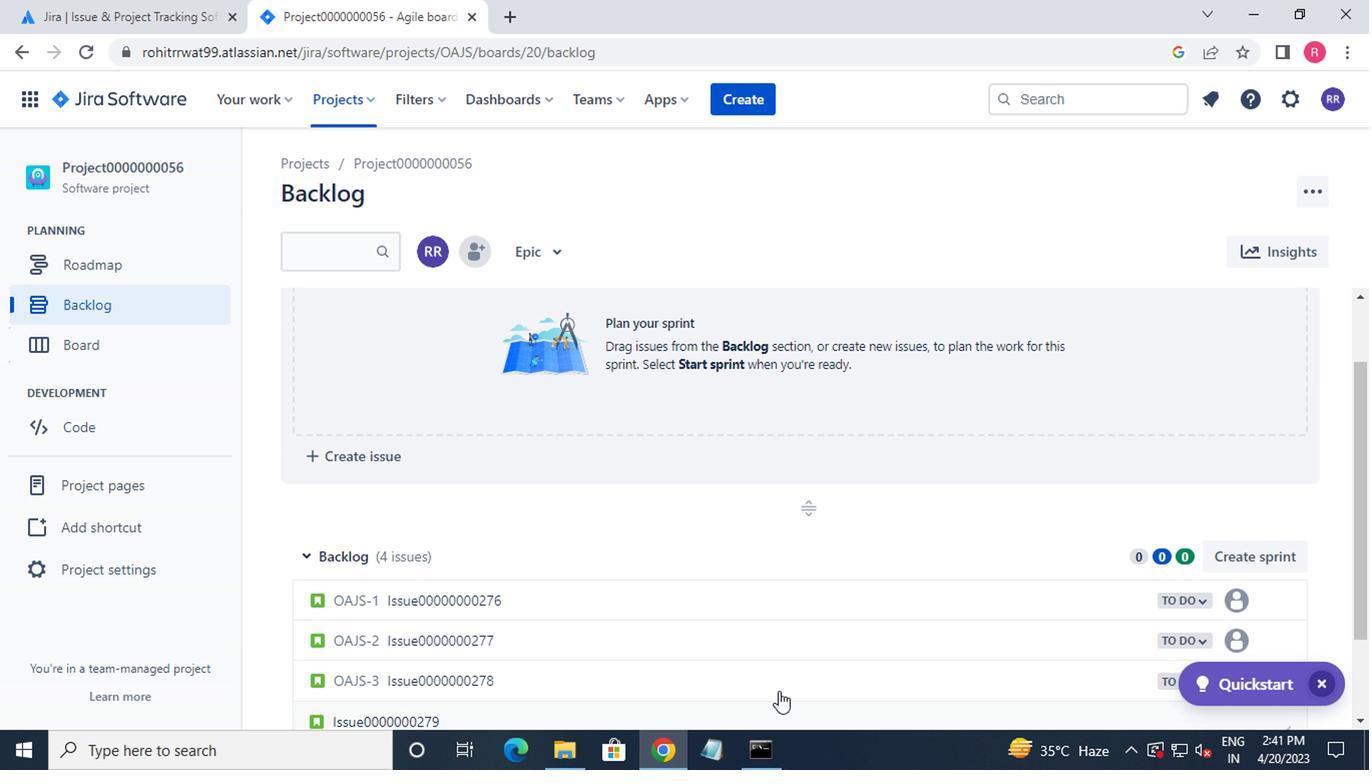 
Action: Mouse moved to (613, 685)
Screenshot: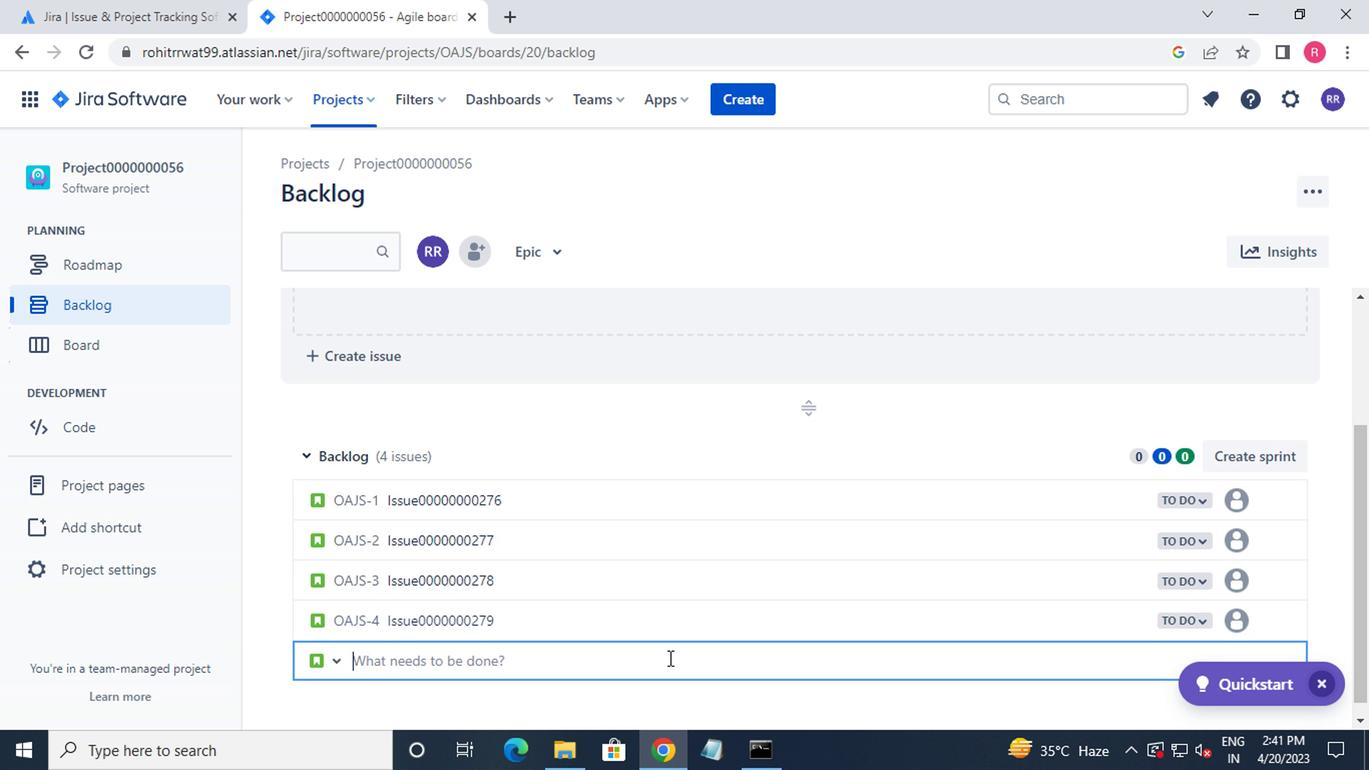 
Action: Key pressed <Key.shift>ISSUE0000000280<Key.enter>
Screenshot: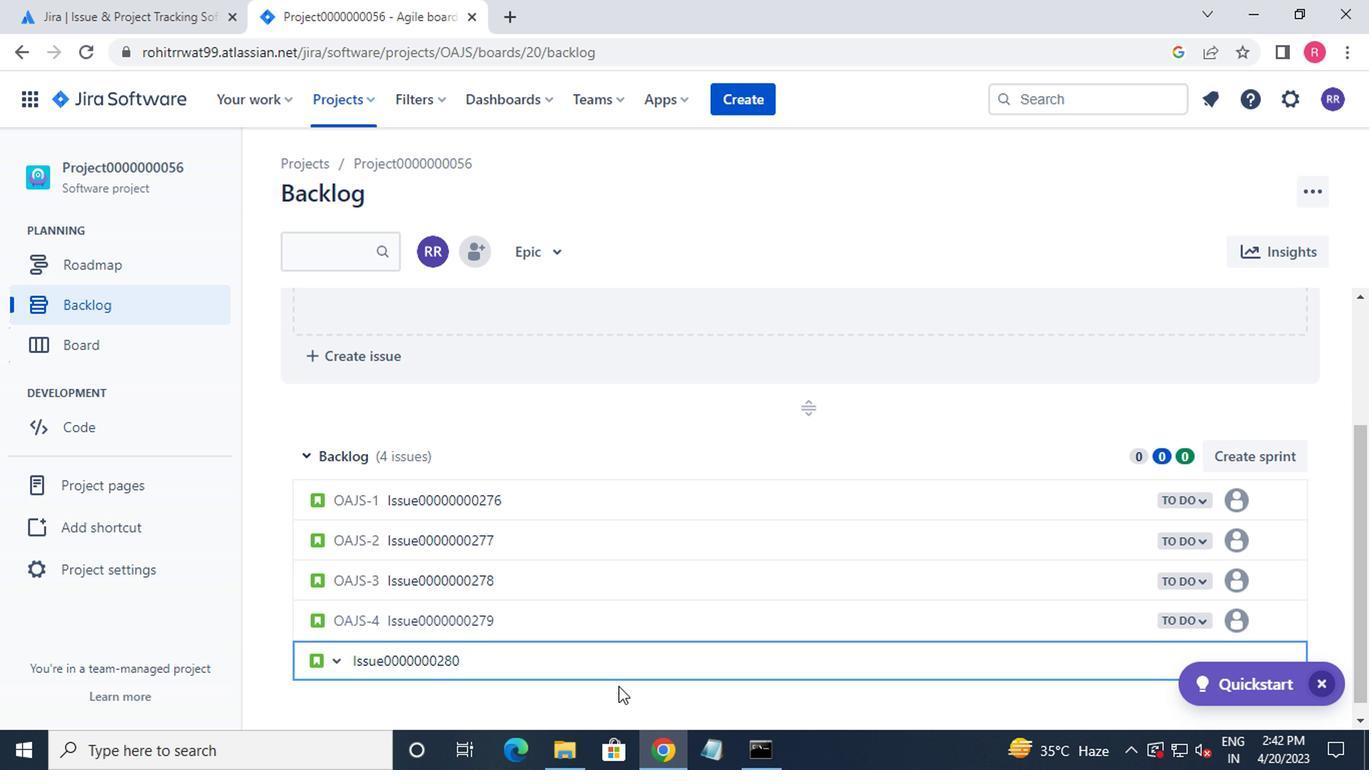 
